 Task: Check the sale-to-list ratio of tub shower in the last 1 year.
Action: Mouse moved to (1105, 254)
Screenshot: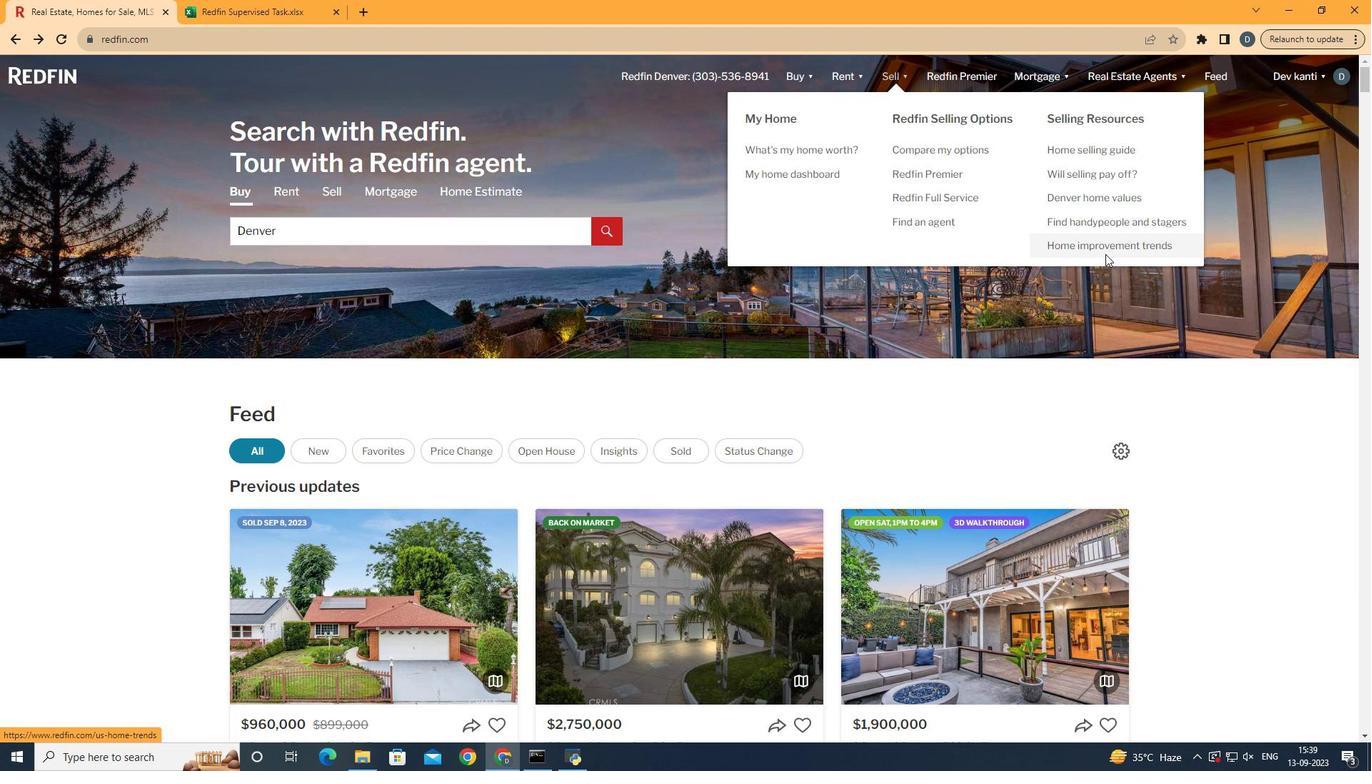 
Action: Mouse pressed left at (1105, 254)
Screenshot: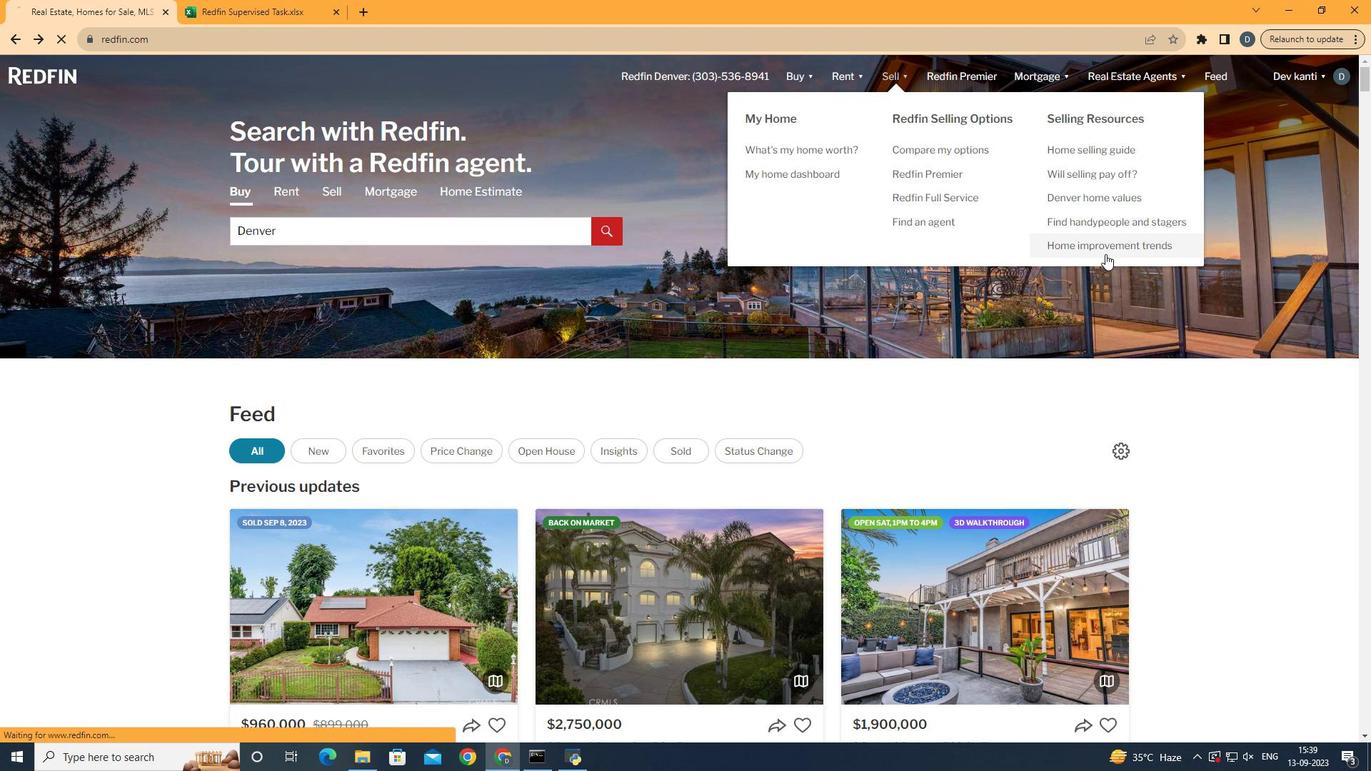 
Action: Mouse moved to (349, 275)
Screenshot: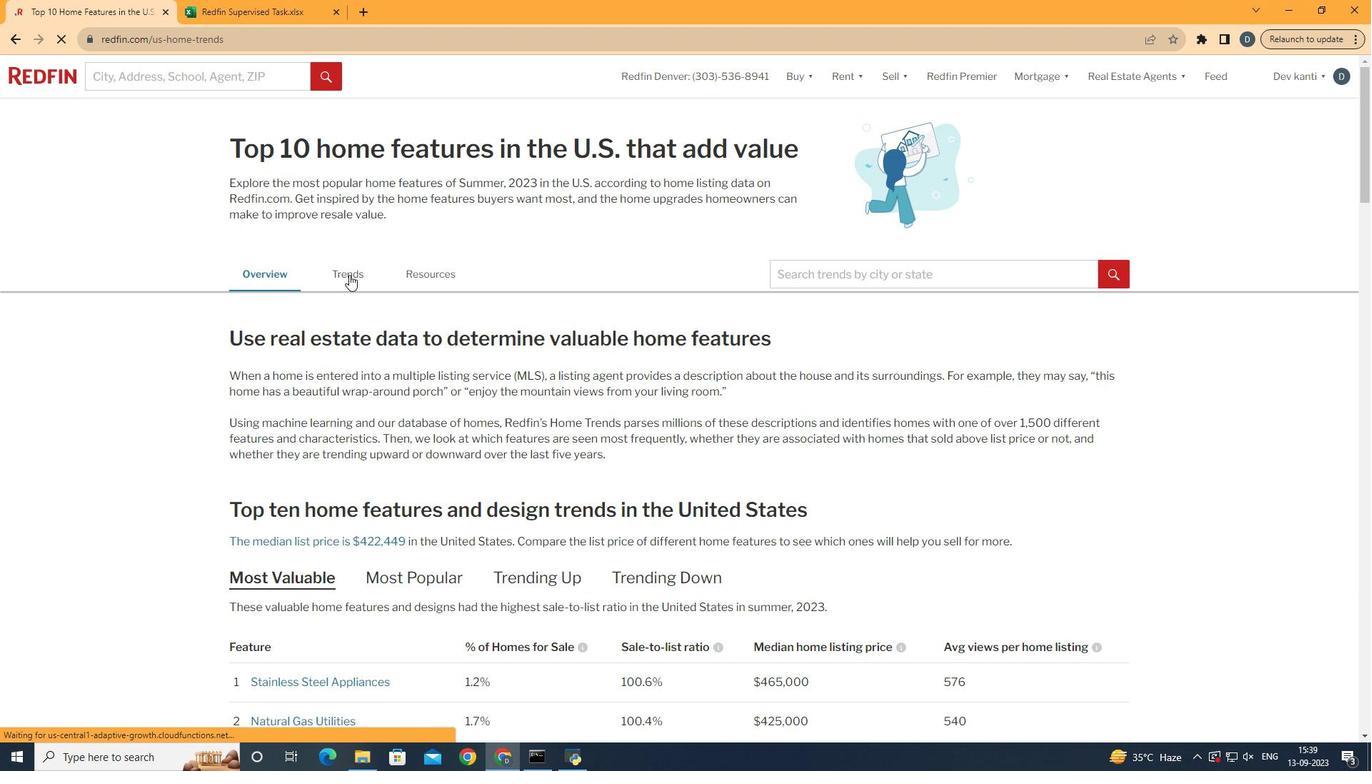 
Action: Mouse pressed left at (349, 275)
Screenshot: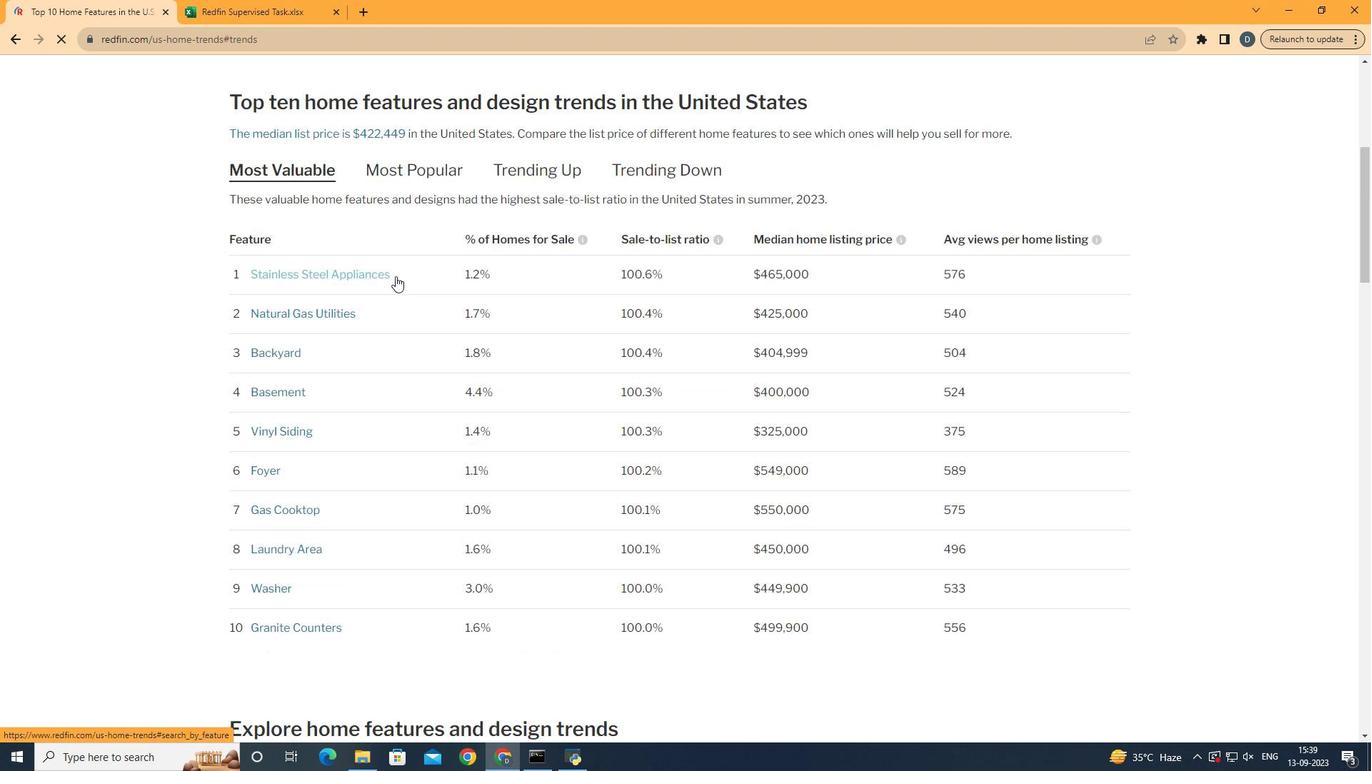 
Action: Mouse moved to (728, 323)
Screenshot: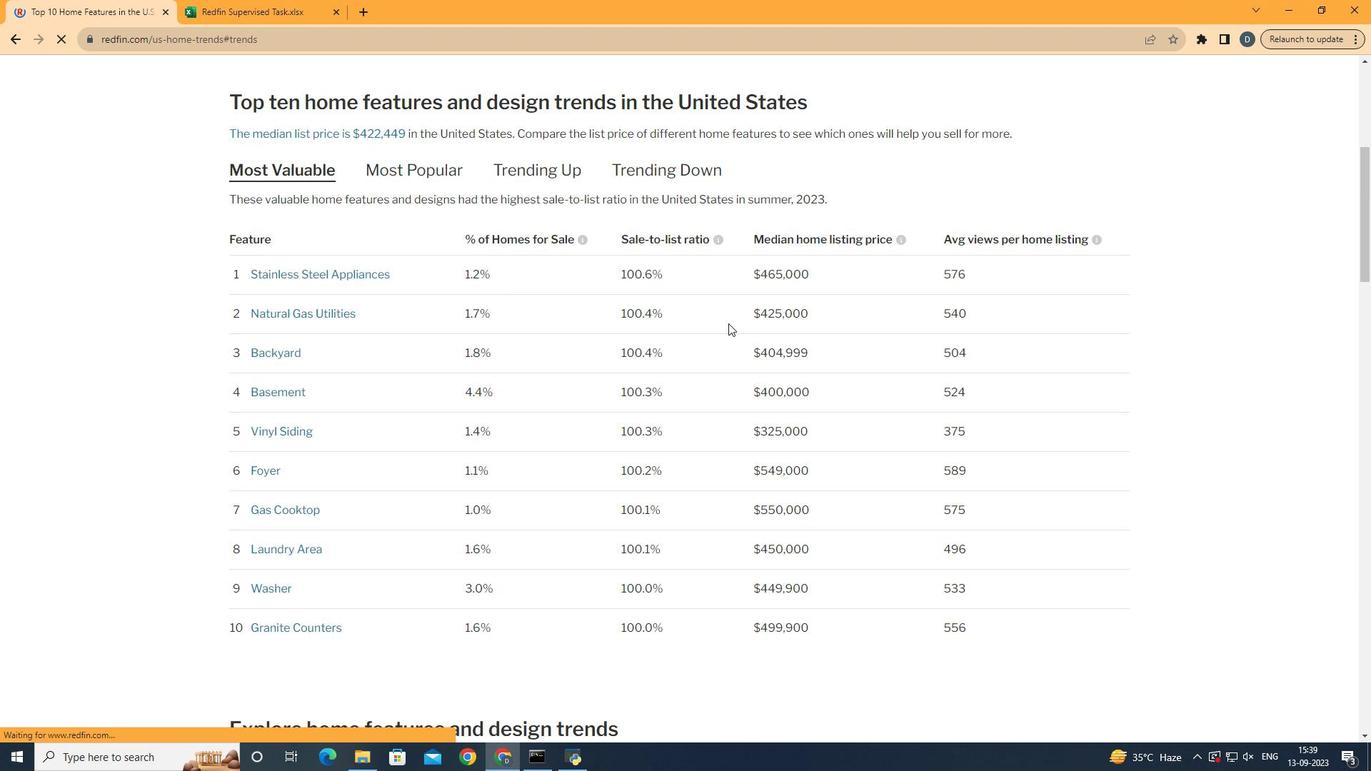 
Action: Mouse scrolled (728, 322) with delta (0, 0)
Screenshot: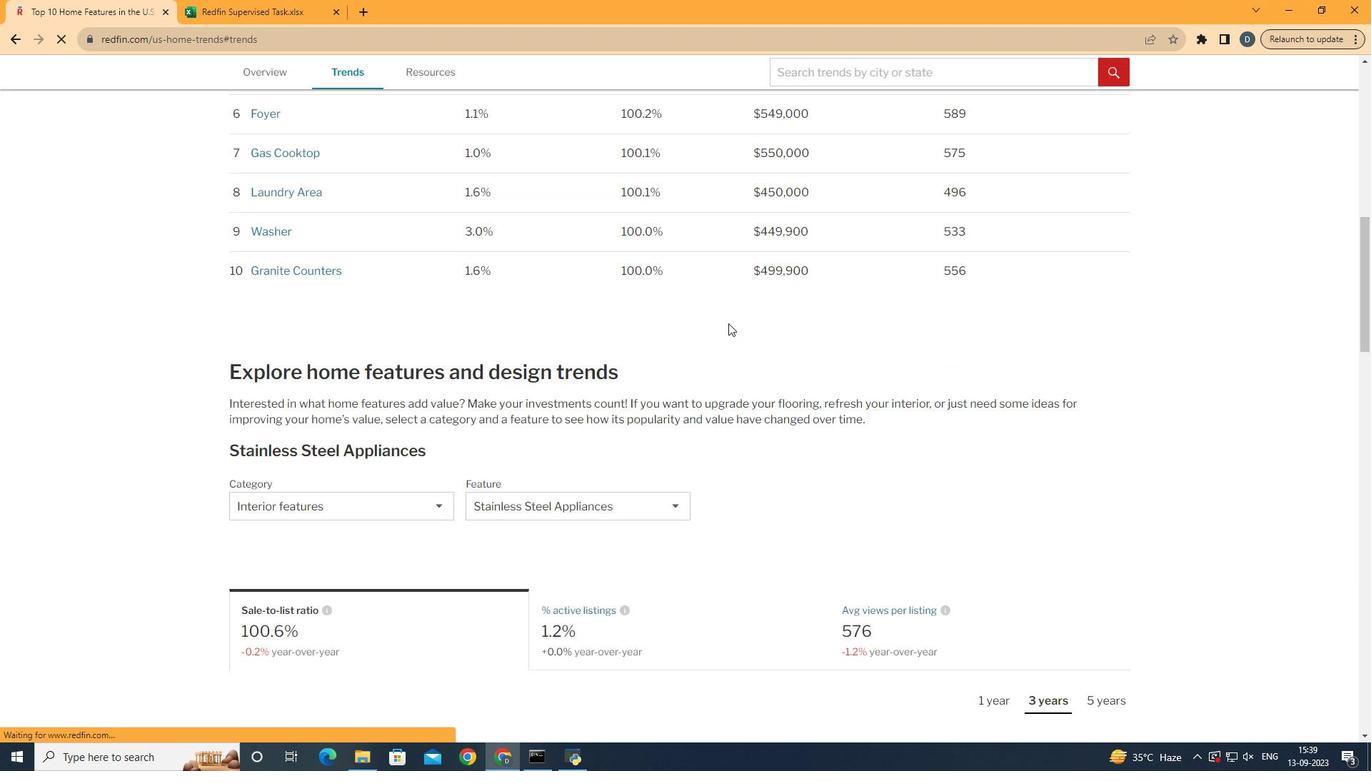
Action: Mouse scrolled (728, 322) with delta (0, 0)
Screenshot: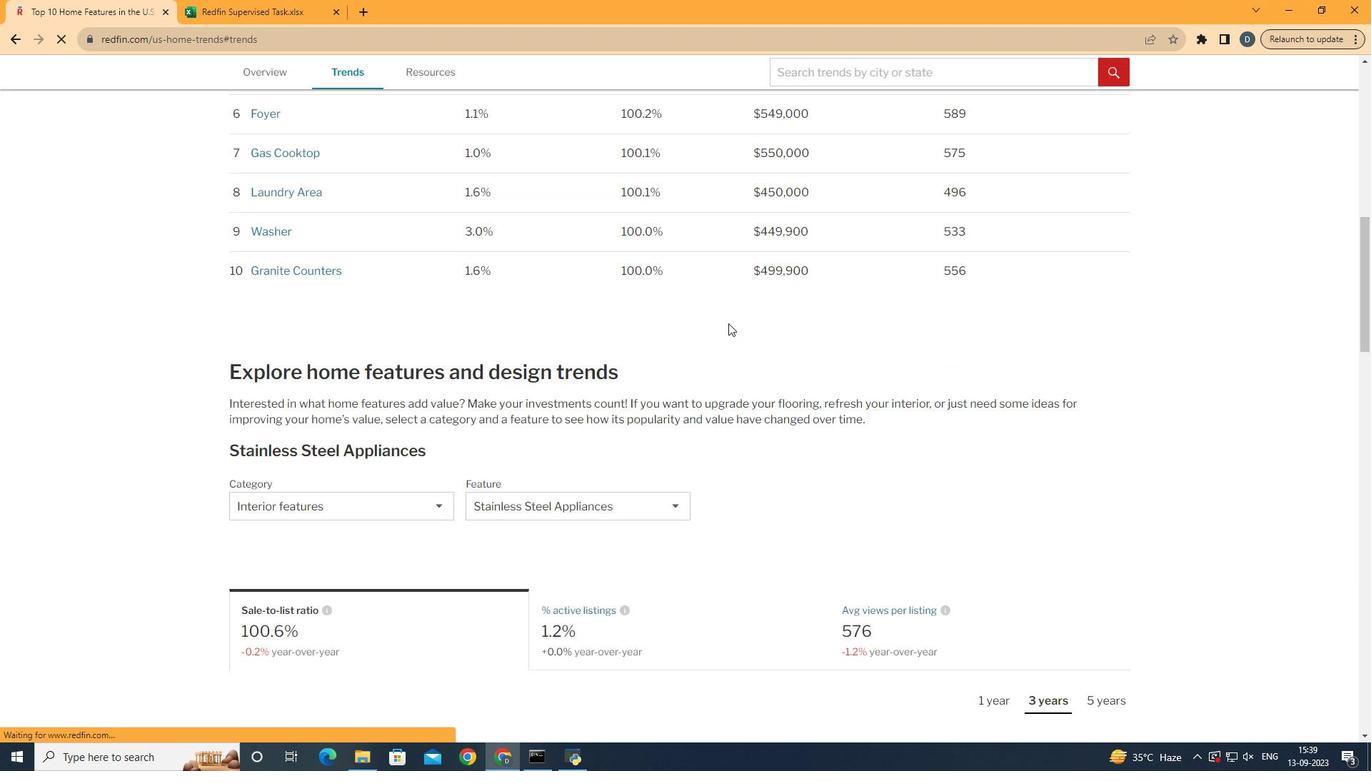 
Action: Mouse scrolled (728, 322) with delta (0, 0)
Screenshot: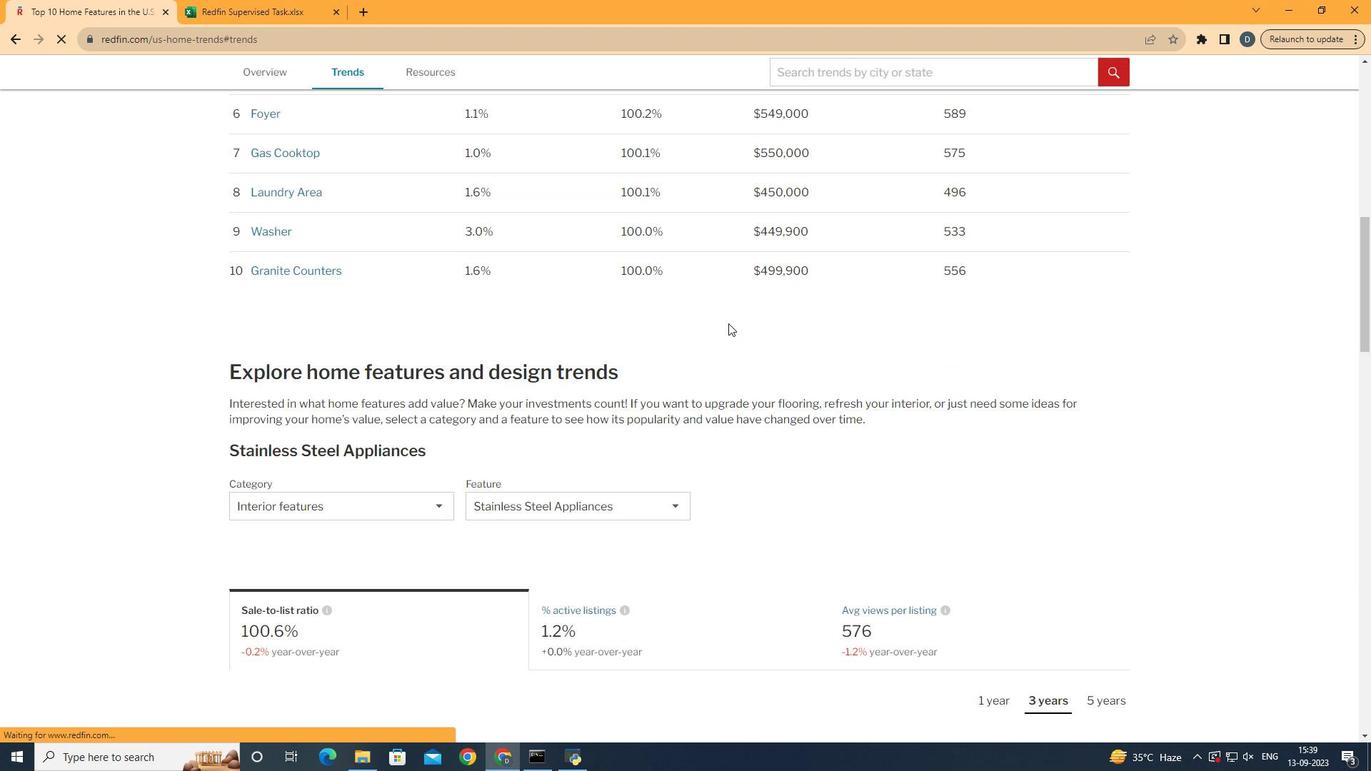 
Action: Mouse scrolled (728, 322) with delta (0, 0)
Screenshot: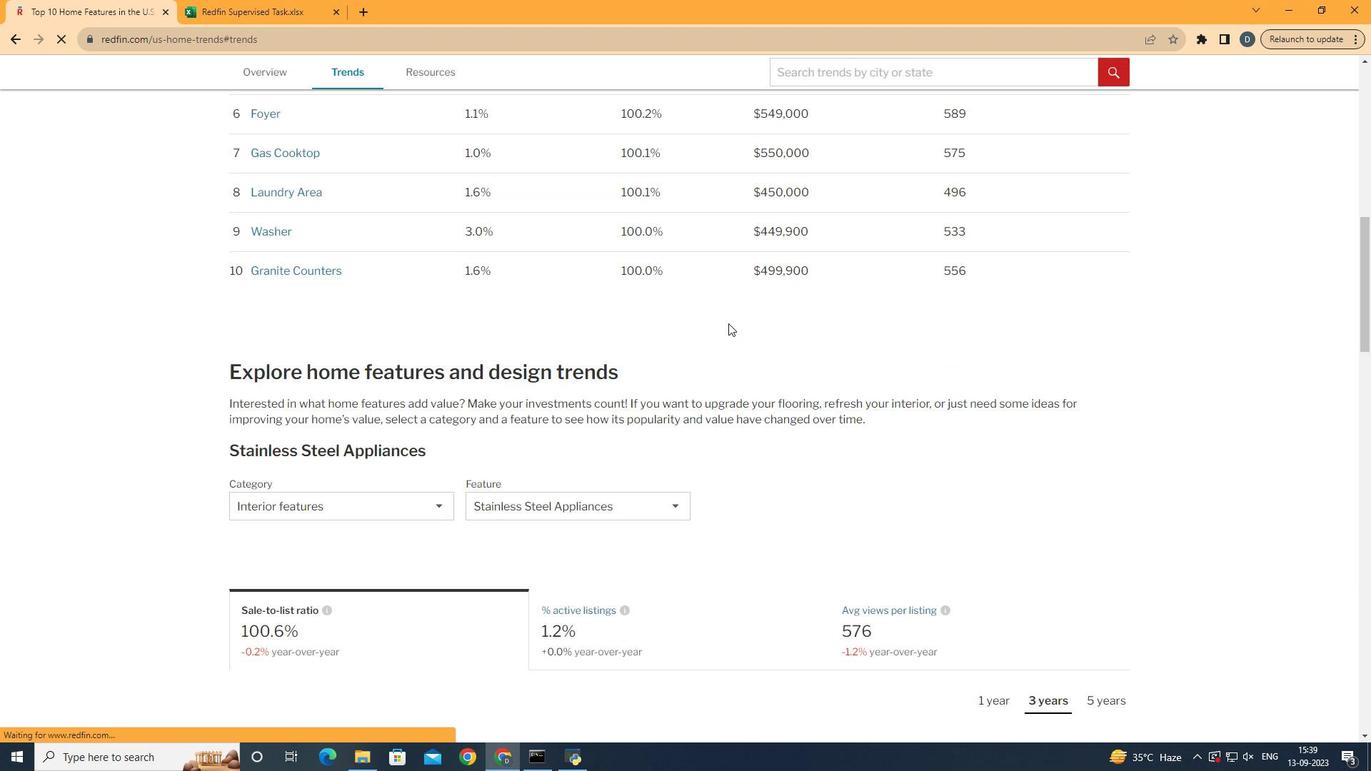 
Action: Mouse scrolled (728, 322) with delta (0, 0)
Screenshot: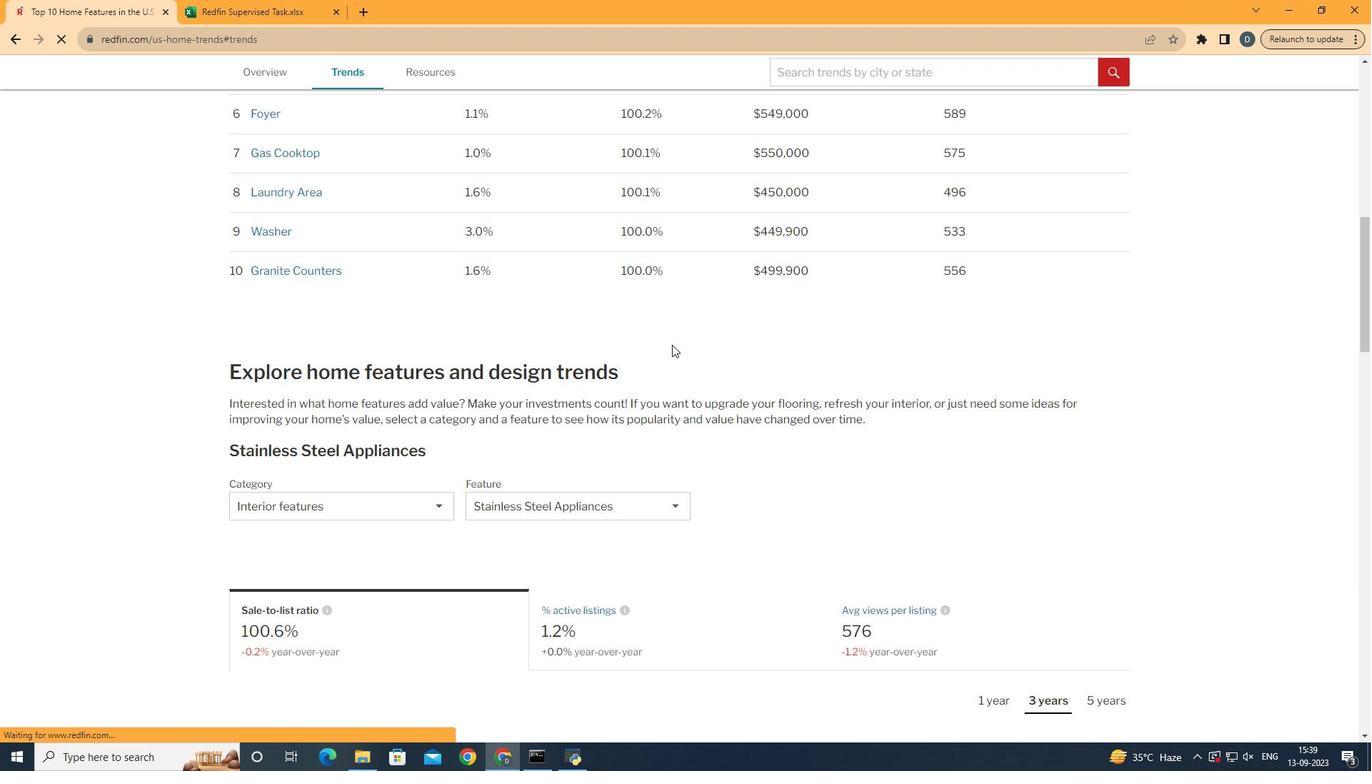
Action: Mouse moved to (605, 360)
Screenshot: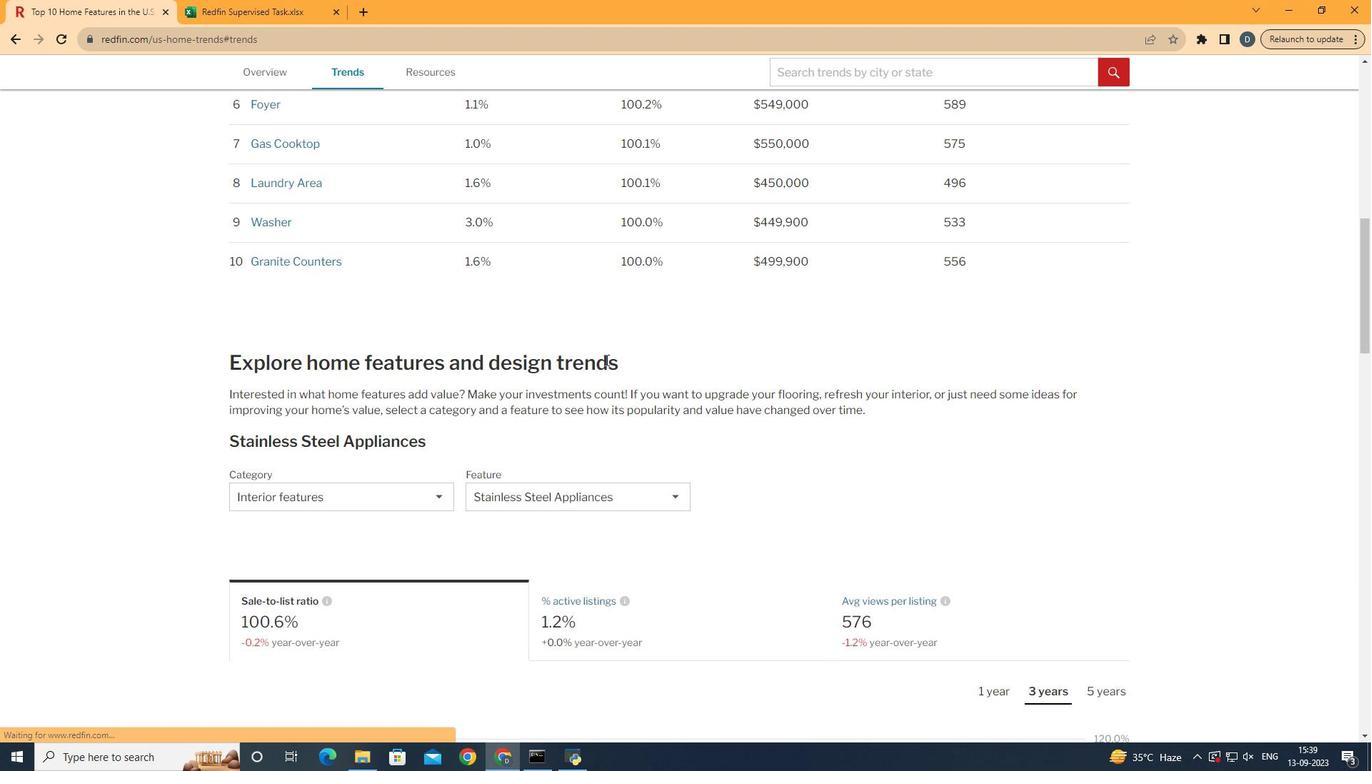 
Action: Mouse scrolled (605, 359) with delta (0, 0)
Screenshot: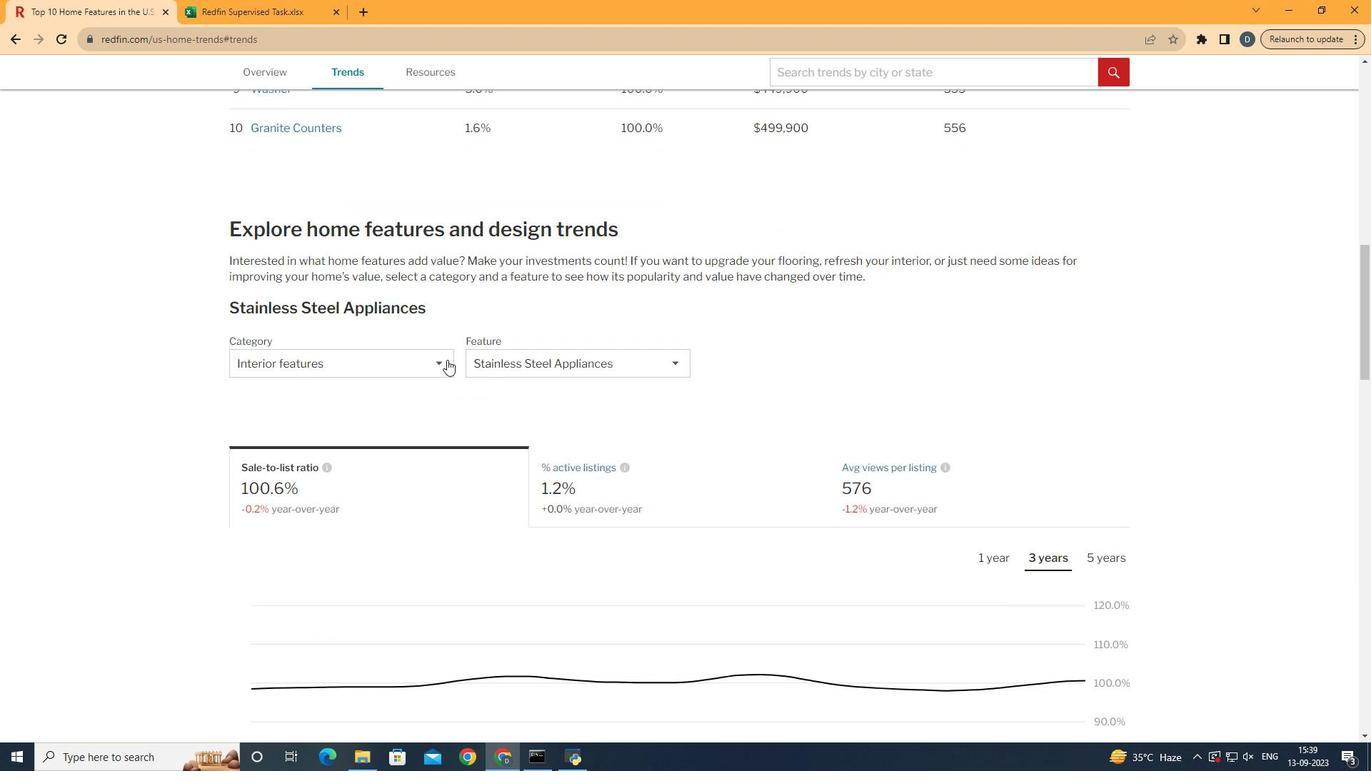 
Action: Mouse scrolled (605, 359) with delta (0, 0)
Screenshot: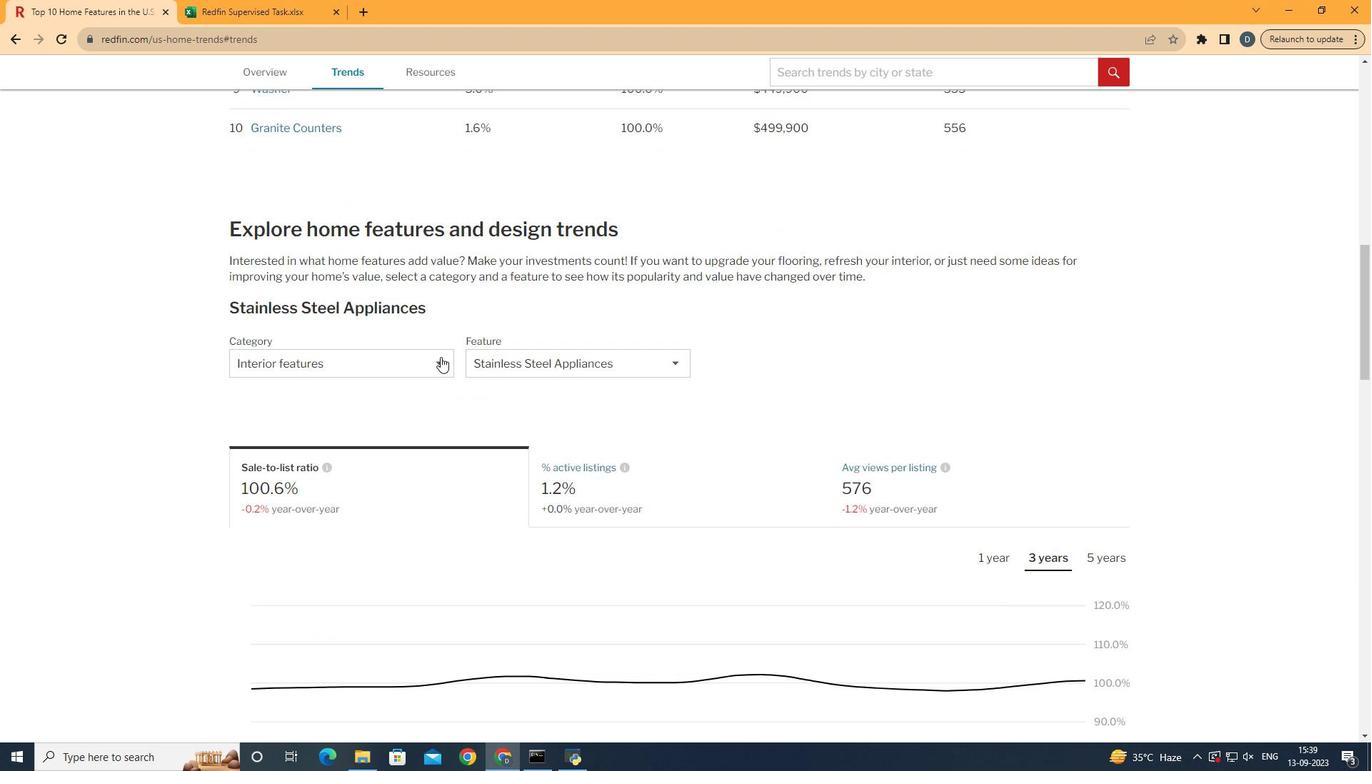
Action: Mouse moved to (352, 350)
Screenshot: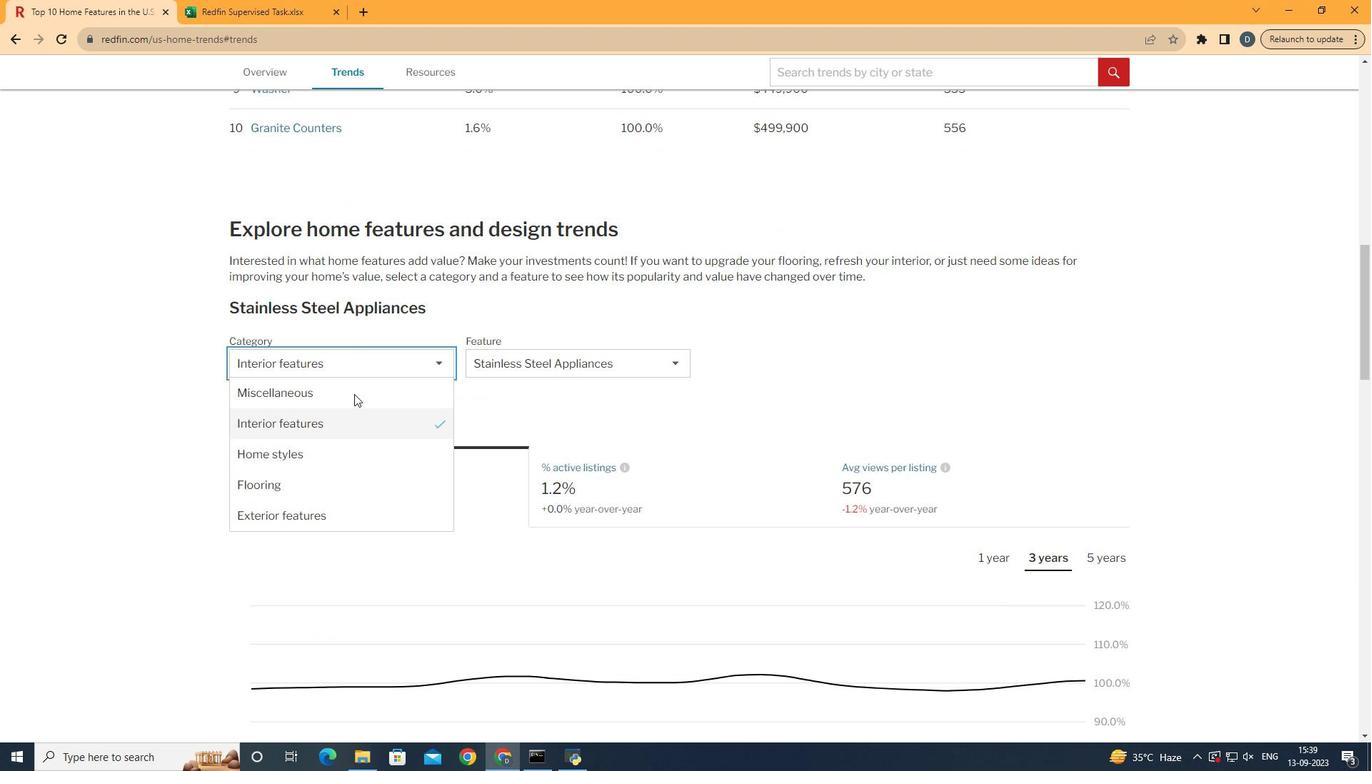 
Action: Mouse pressed left at (352, 350)
Screenshot: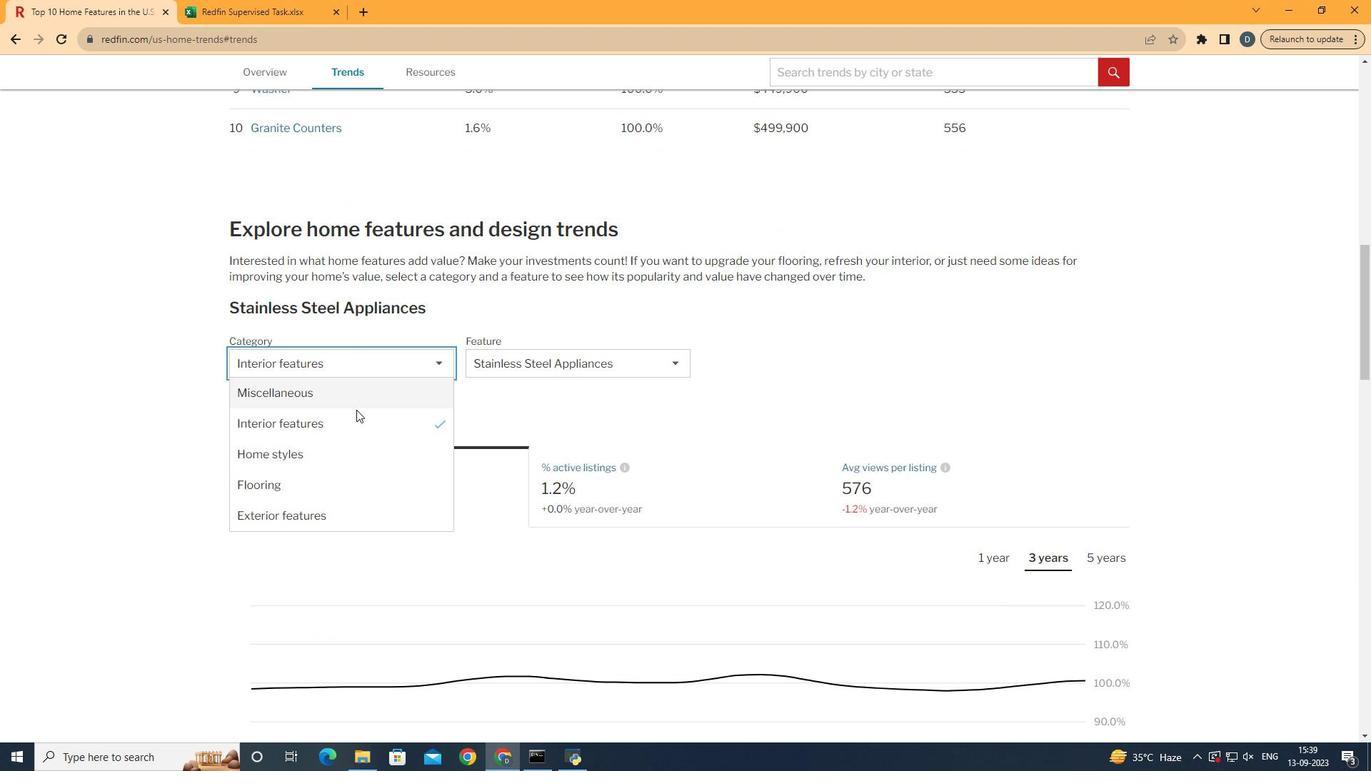 
Action: Mouse moved to (357, 424)
Screenshot: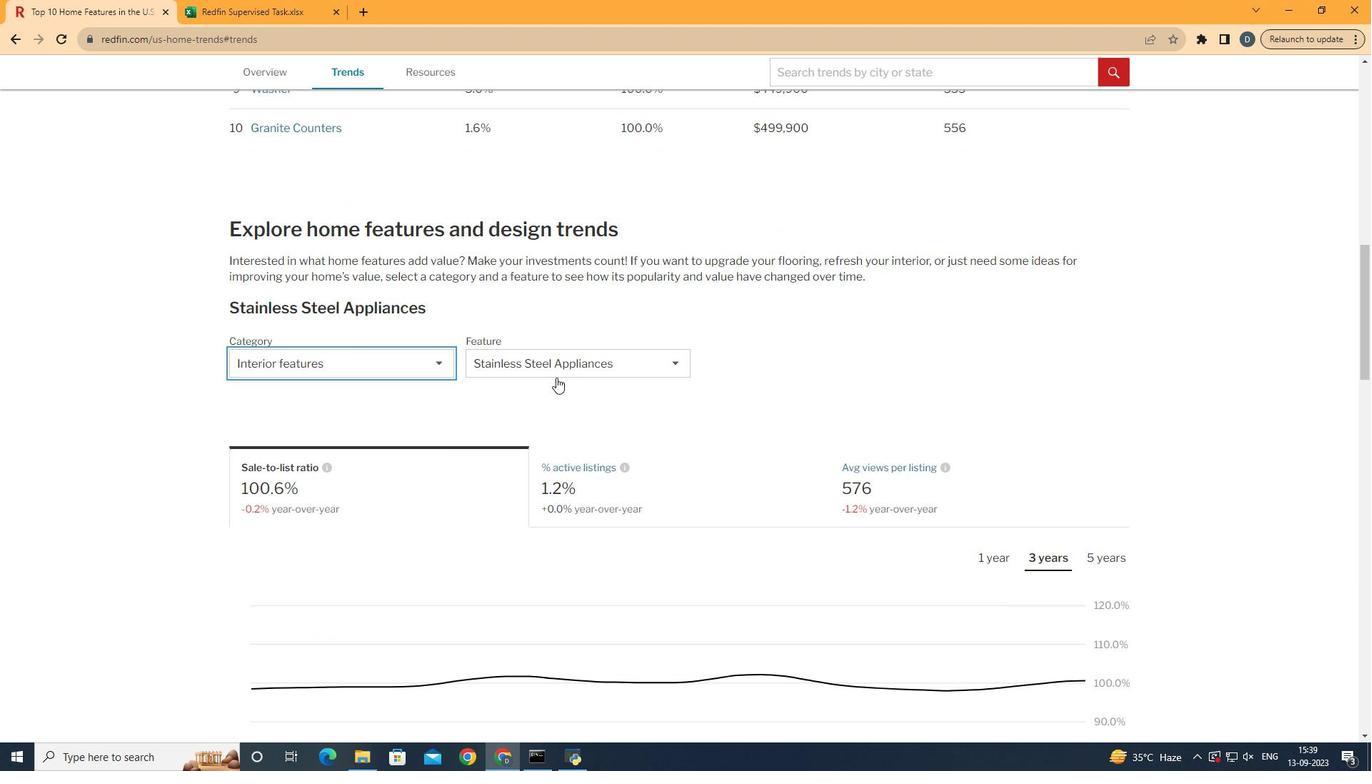 
Action: Mouse pressed left at (357, 424)
Screenshot: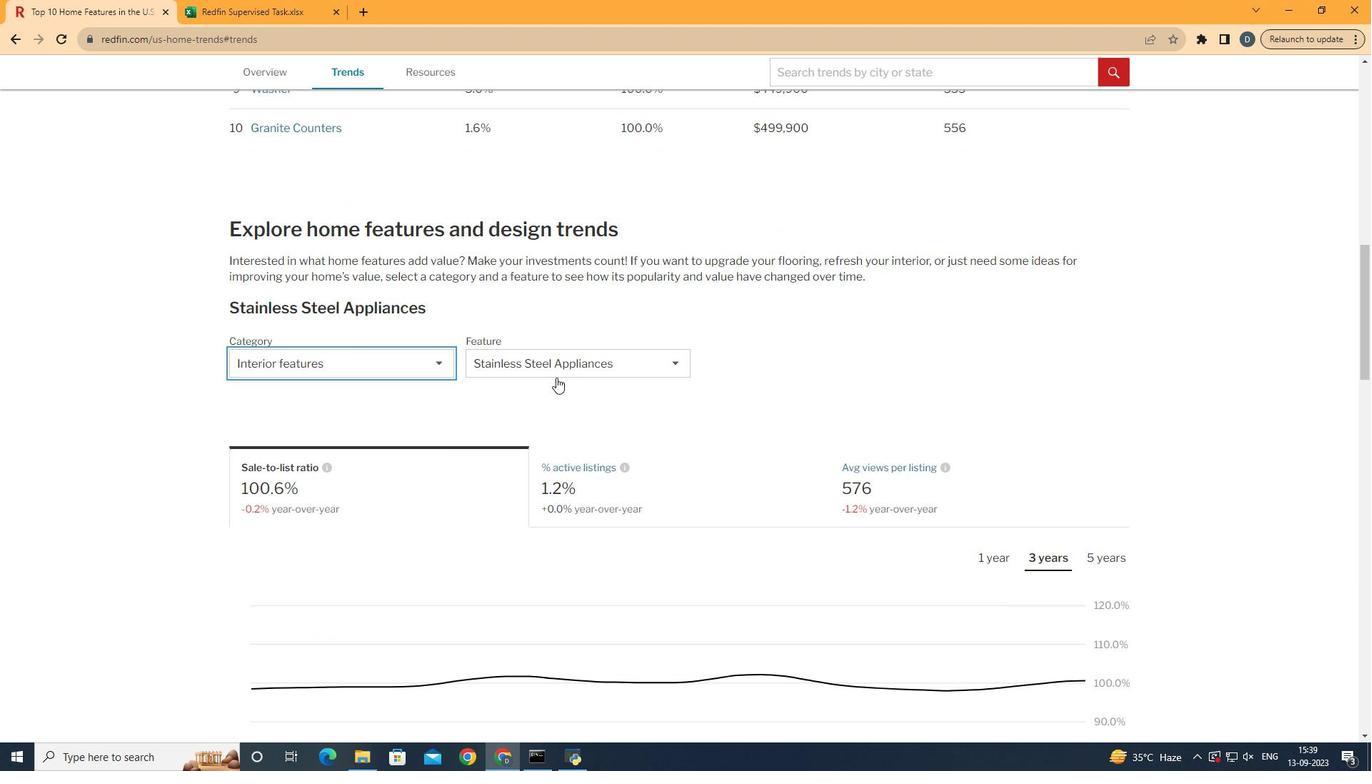 
Action: Mouse moved to (560, 369)
Screenshot: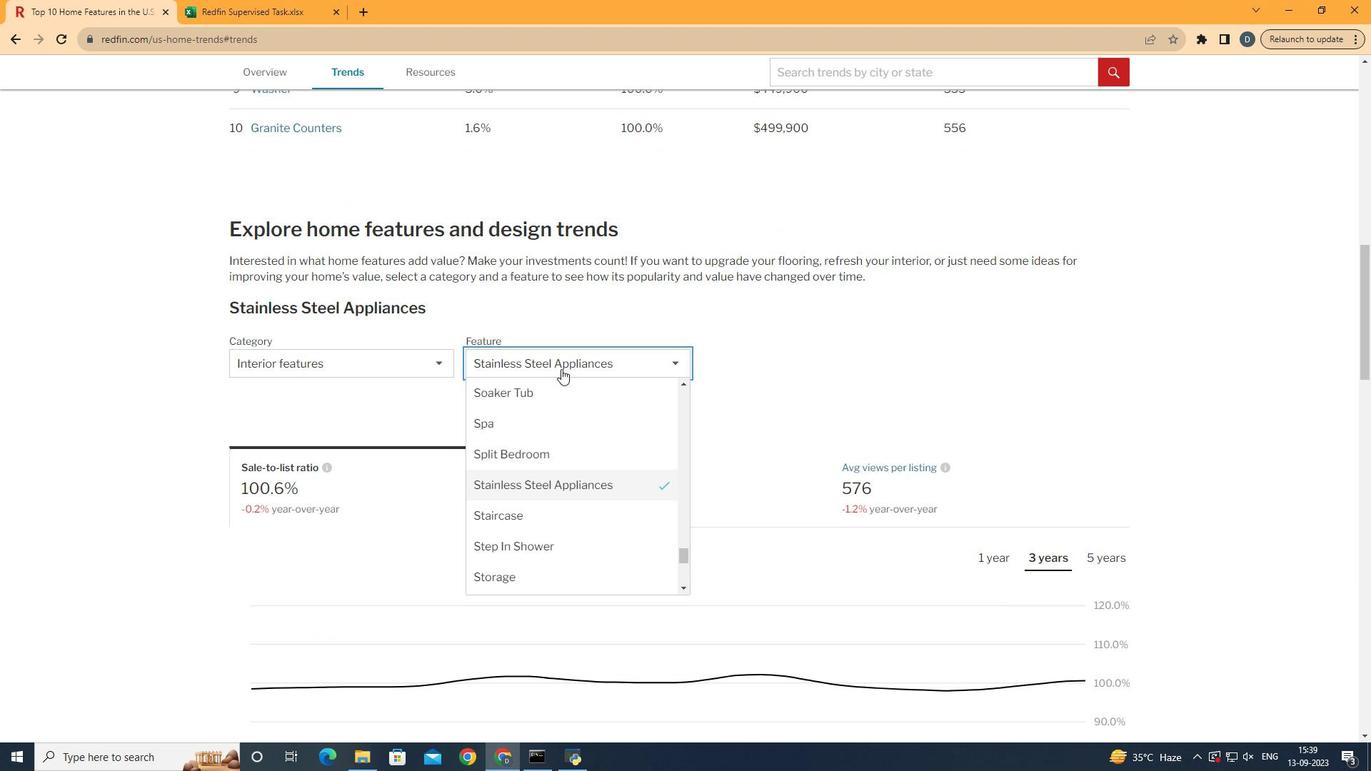 
Action: Mouse pressed left at (560, 369)
Screenshot: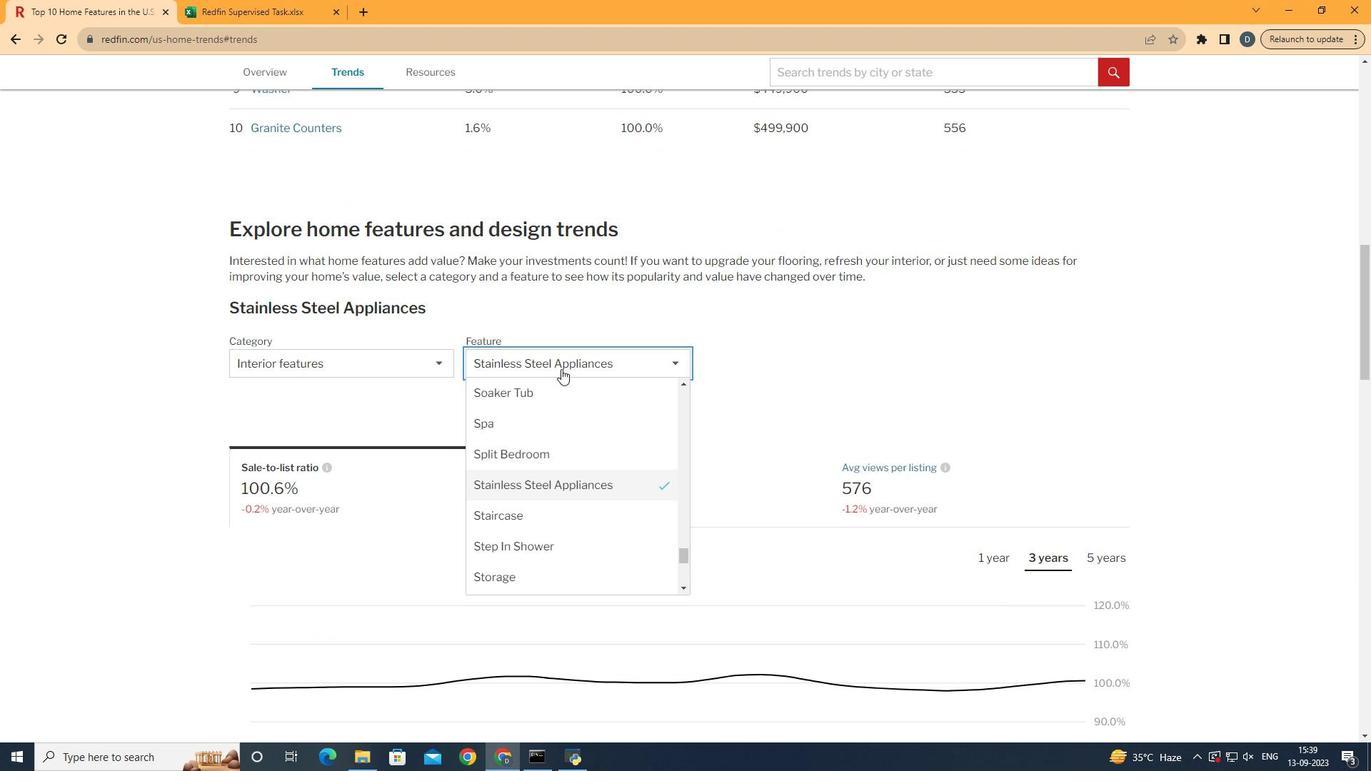 
Action: Mouse moved to (584, 512)
Screenshot: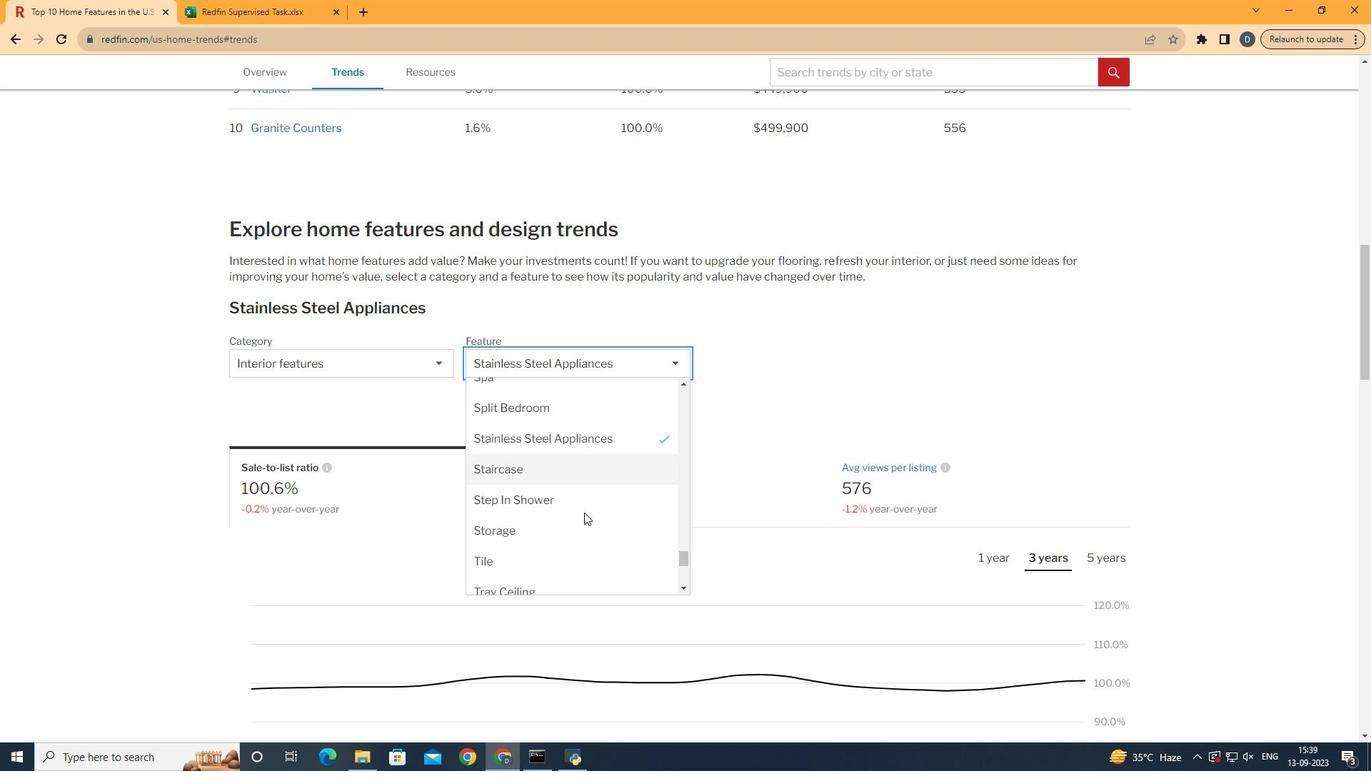 
Action: Mouse scrolled (584, 512) with delta (0, 0)
Screenshot: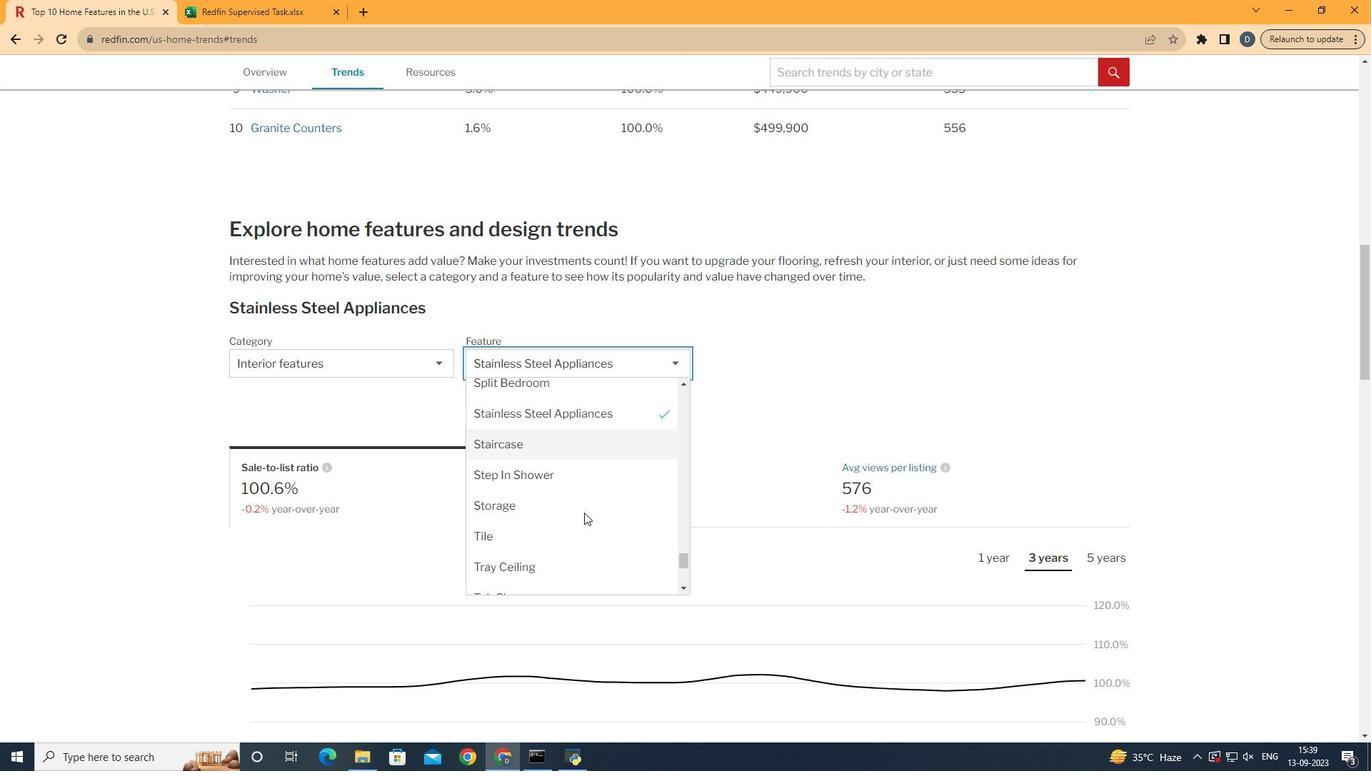 
Action: Mouse moved to (572, 536)
Screenshot: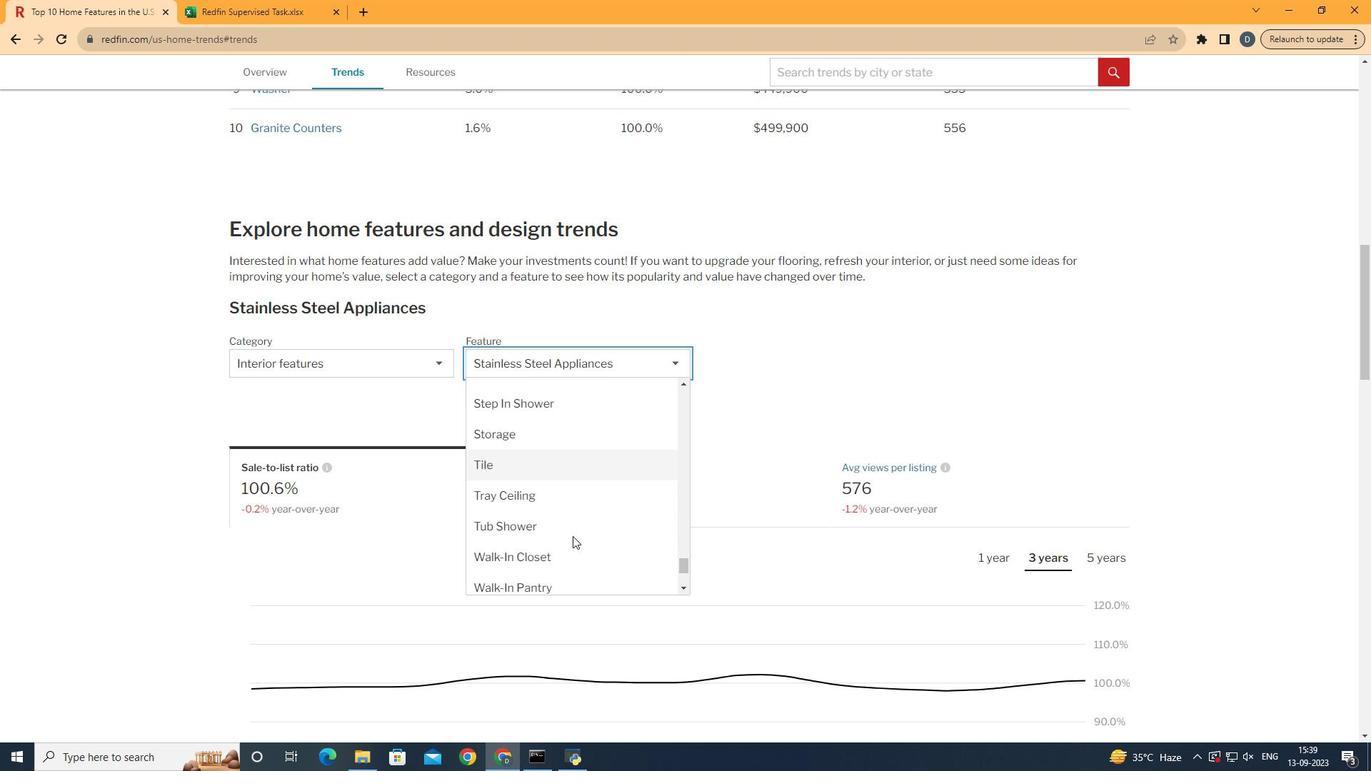 
Action: Mouse scrolled (572, 535) with delta (0, 0)
Screenshot: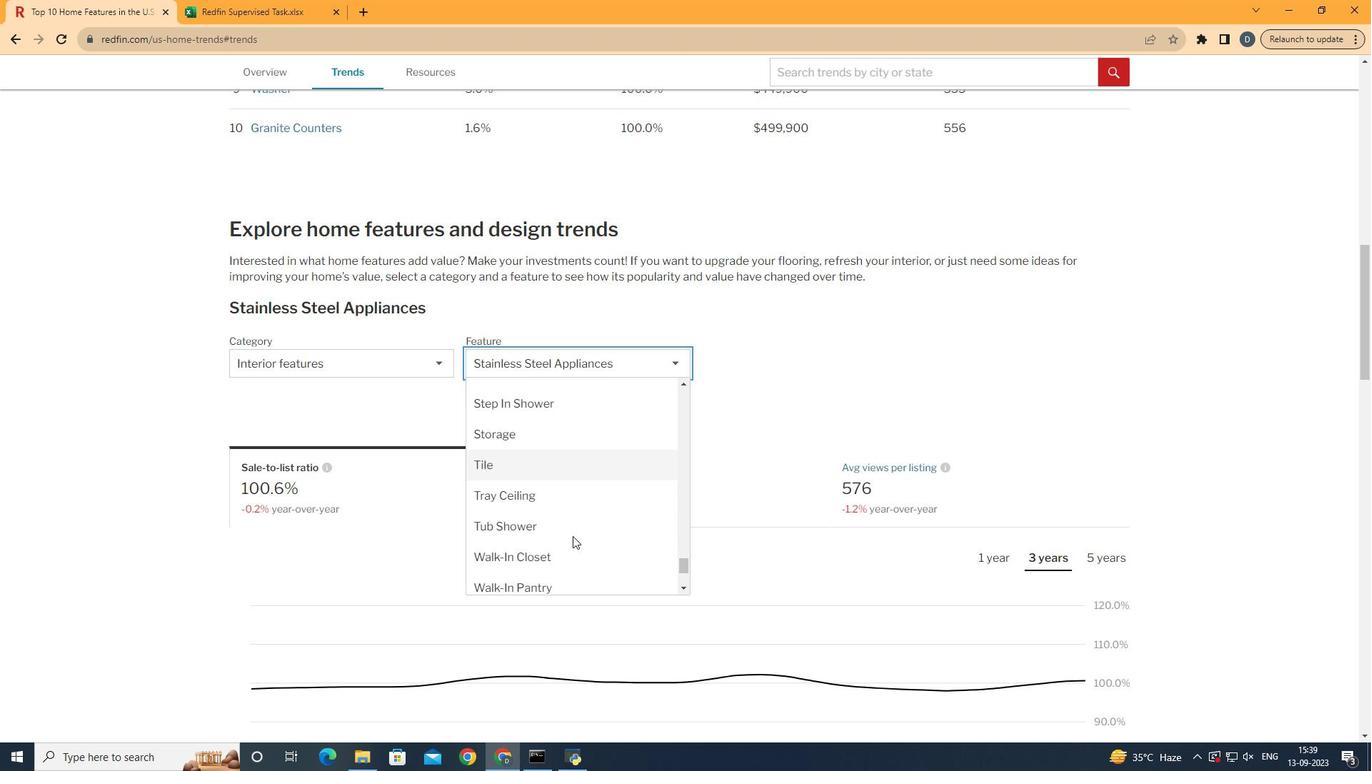 
Action: Mouse moved to (572, 527)
Screenshot: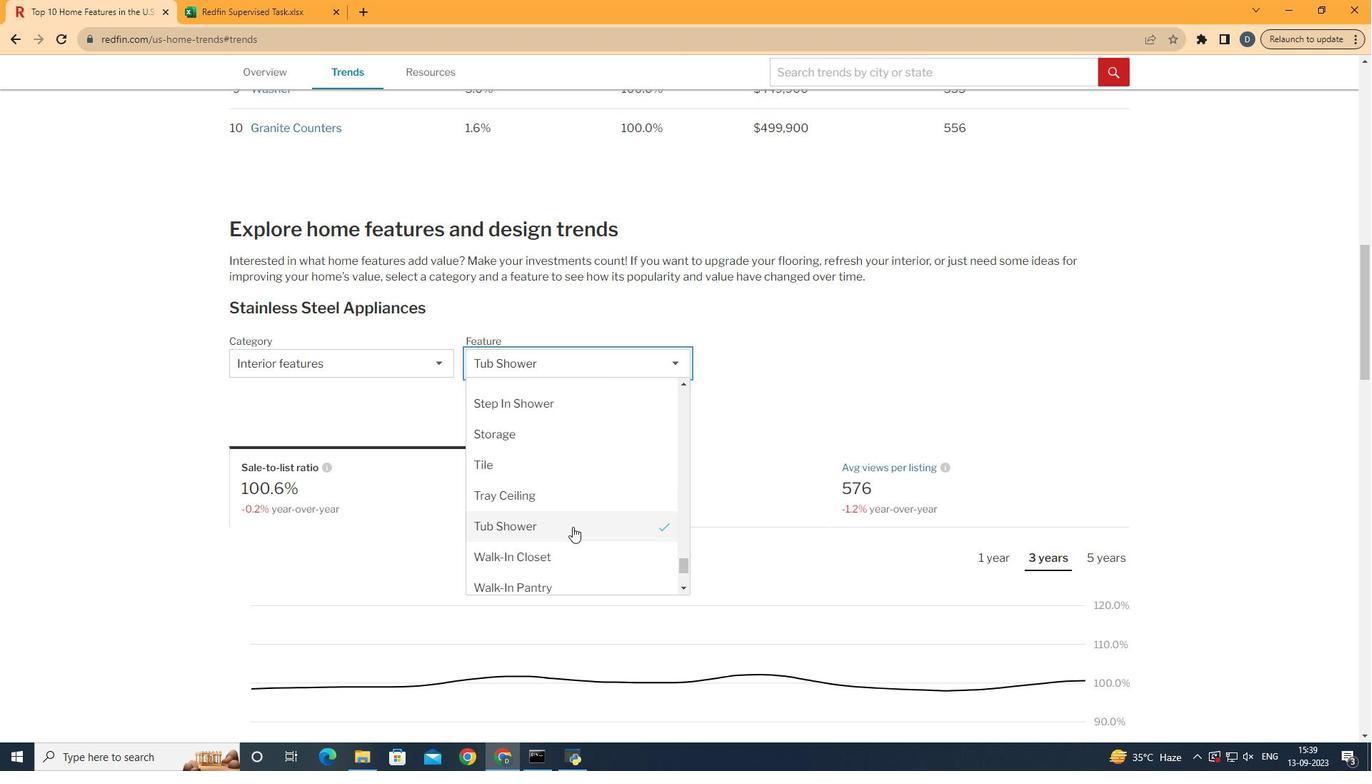 
Action: Mouse pressed left at (572, 527)
Screenshot: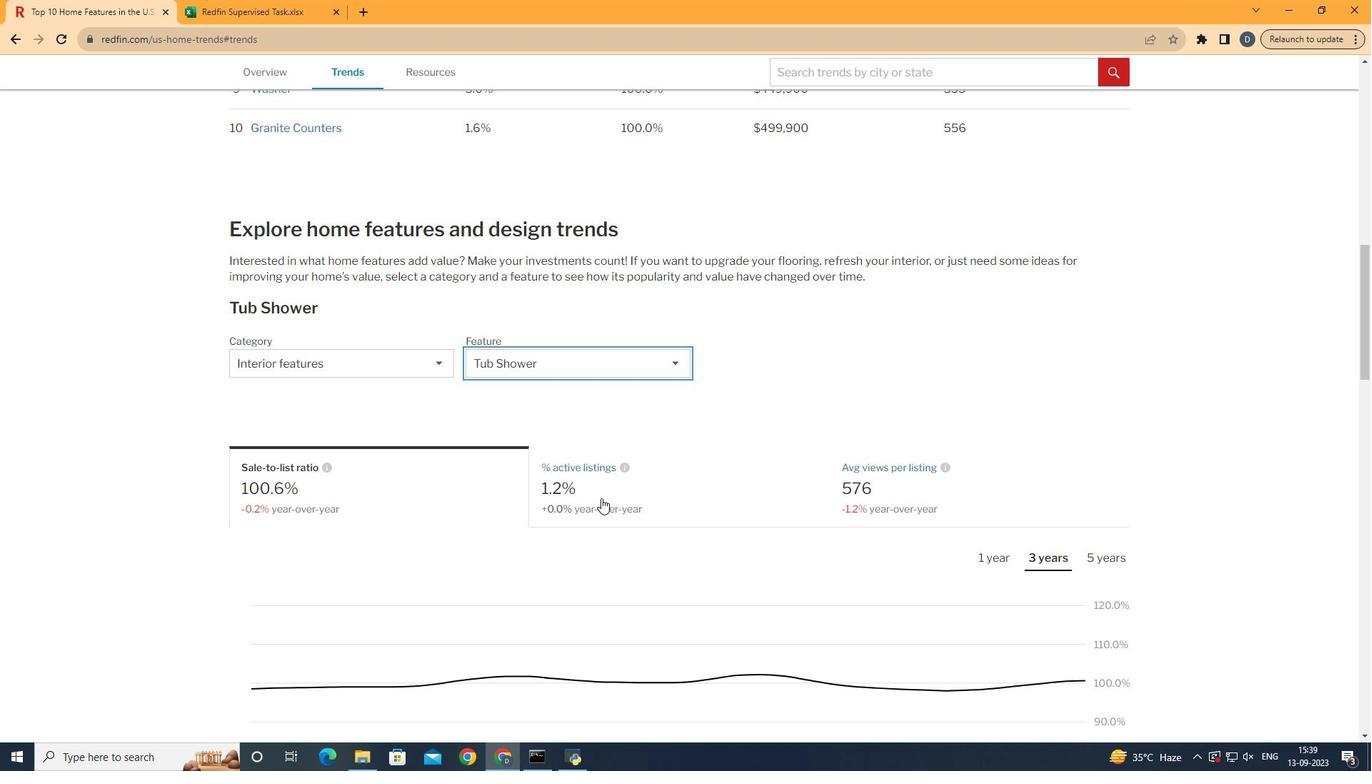 
Action: Mouse moved to (731, 395)
Screenshot: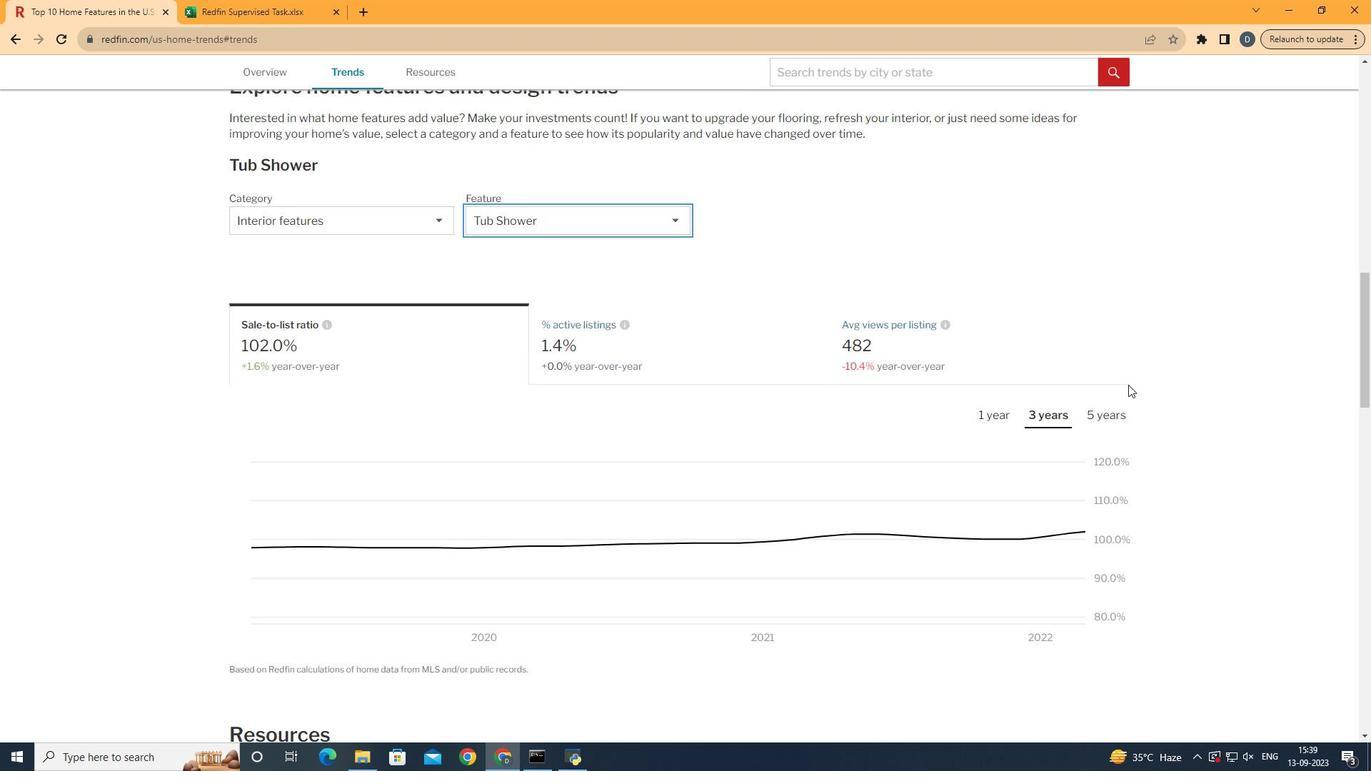 
Action: Mouse scrolled (731, 394) with delta (0, 0)
Screenshot: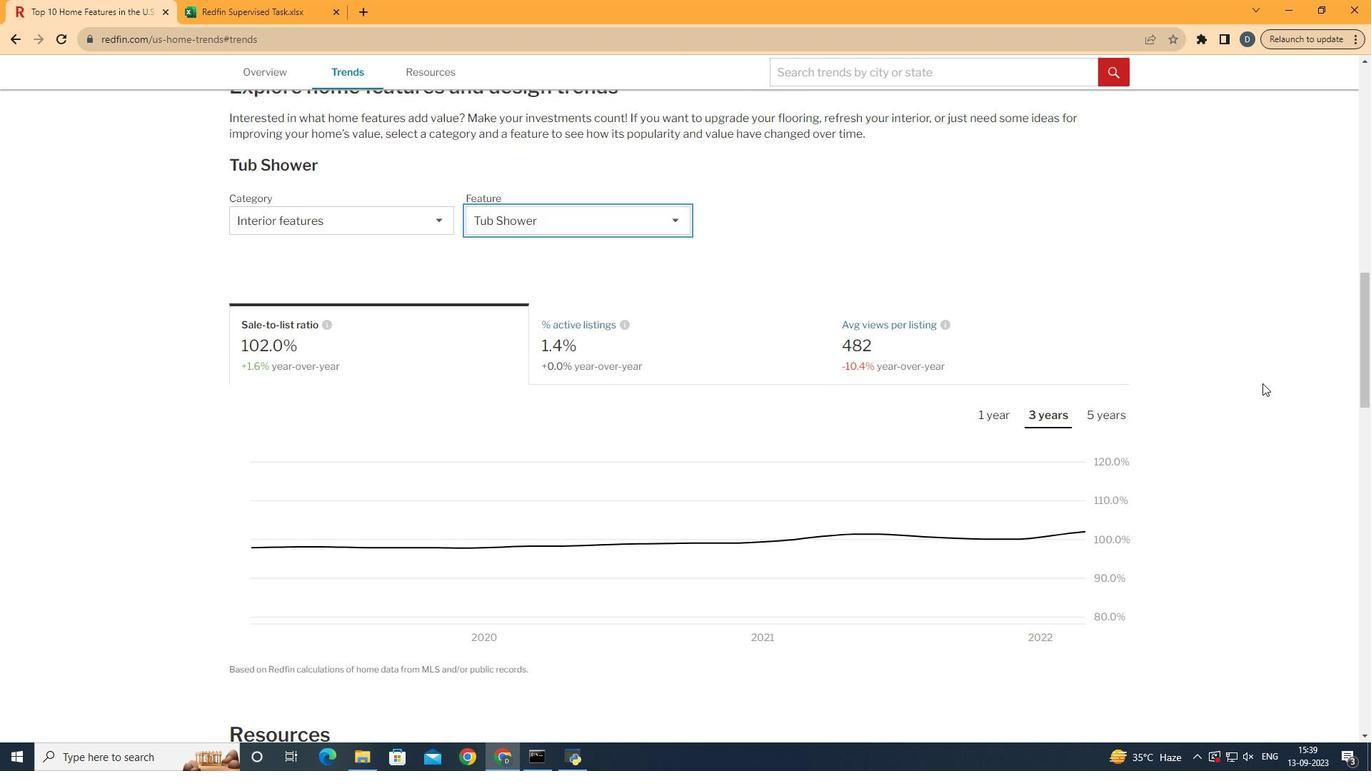 
Action: Mouse scrolled (731, 394) with delta (0, 0)
Screenshot: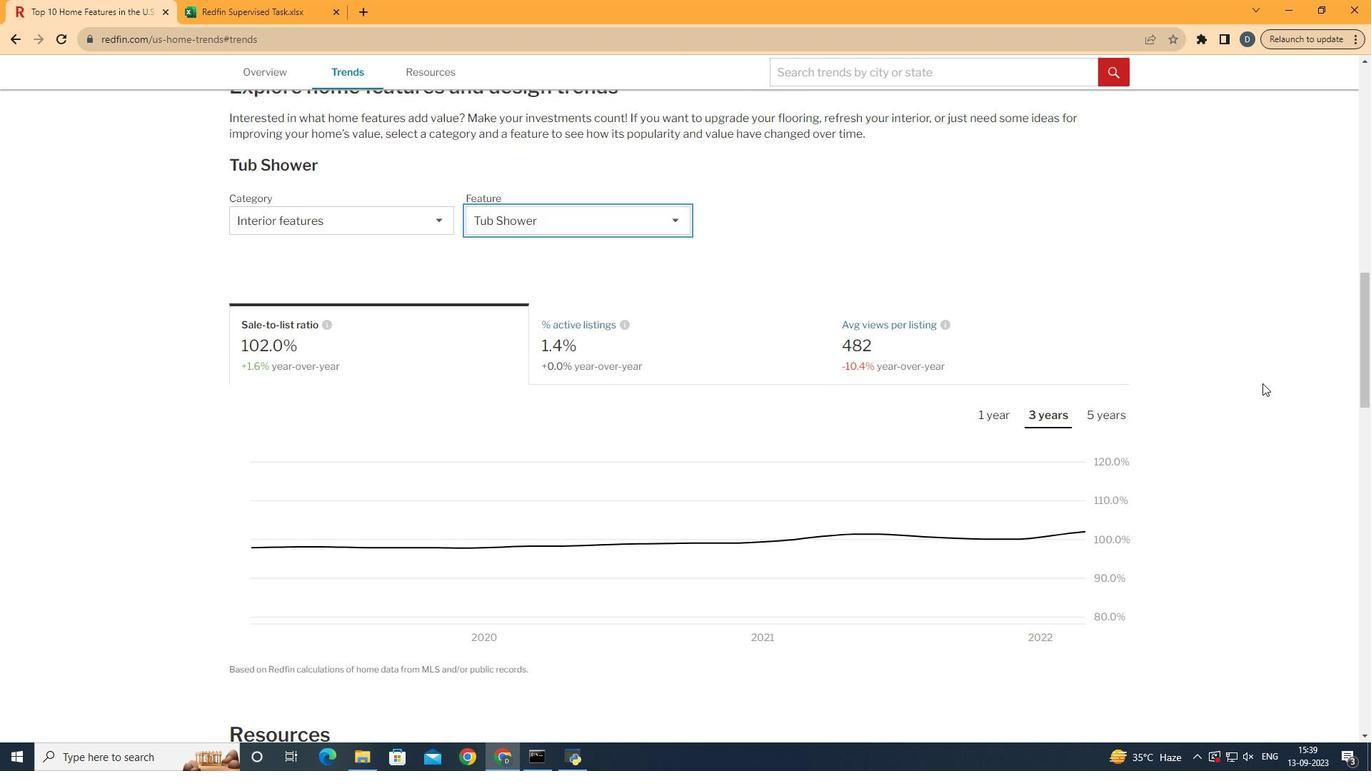 
Action: Mouse moved to (995, 419)
Screenshot: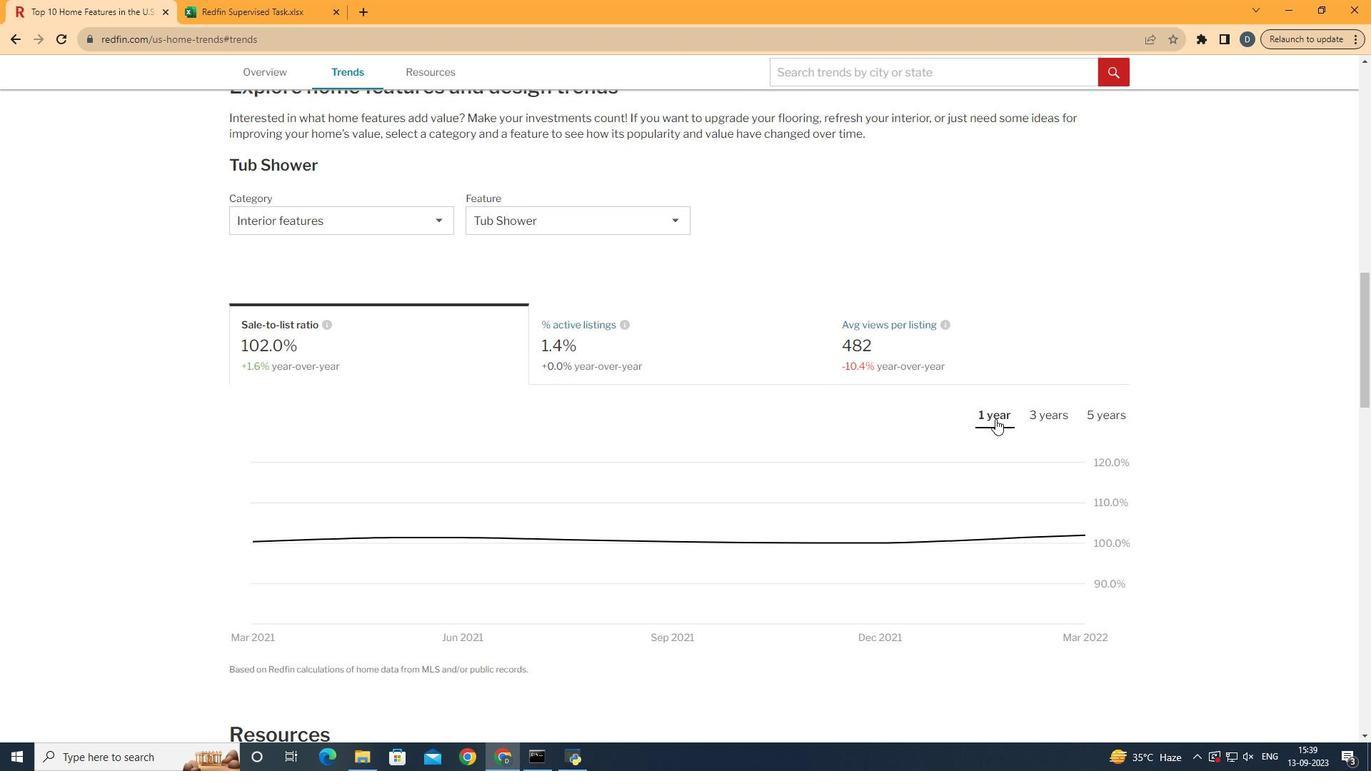 
Action: Mouse pressed left at (995, 419)
Screenshot: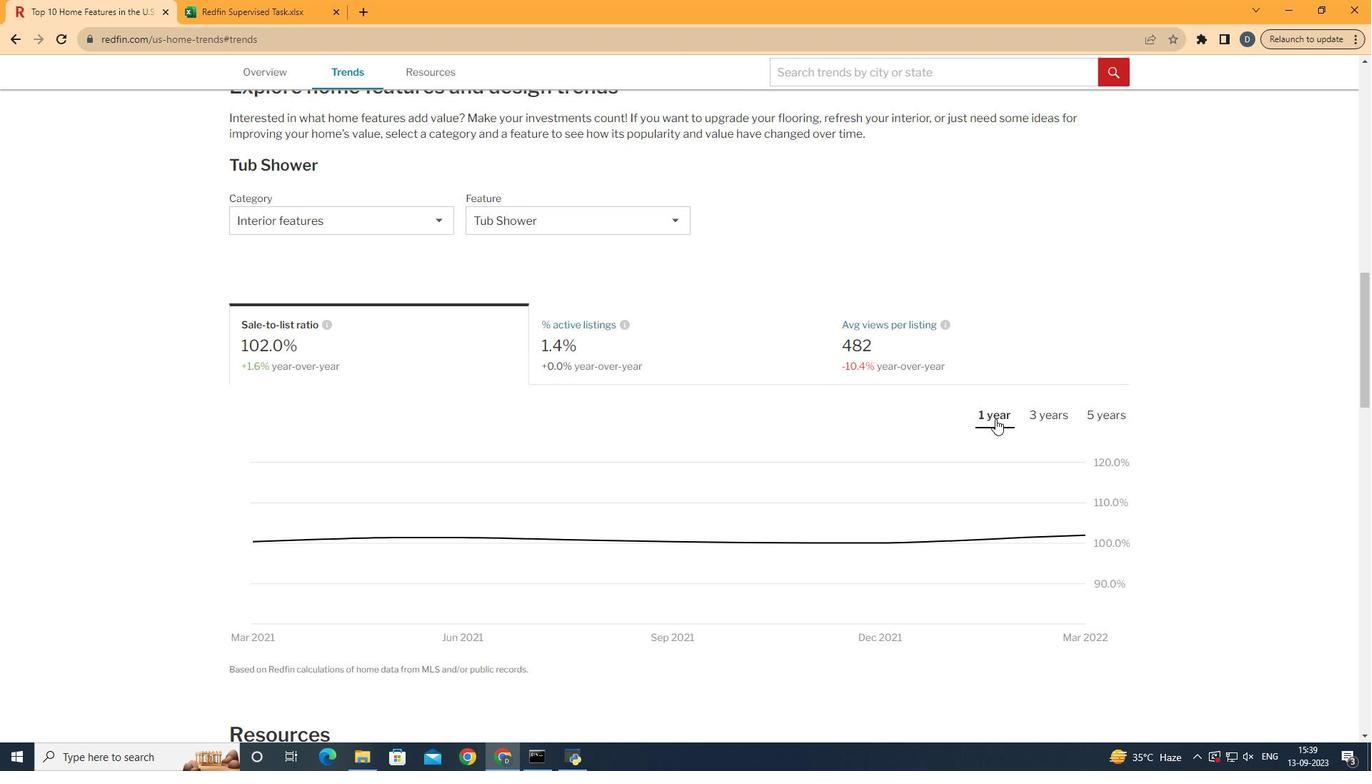 
Action: Mouse moved to (992, 421)
Screenshot: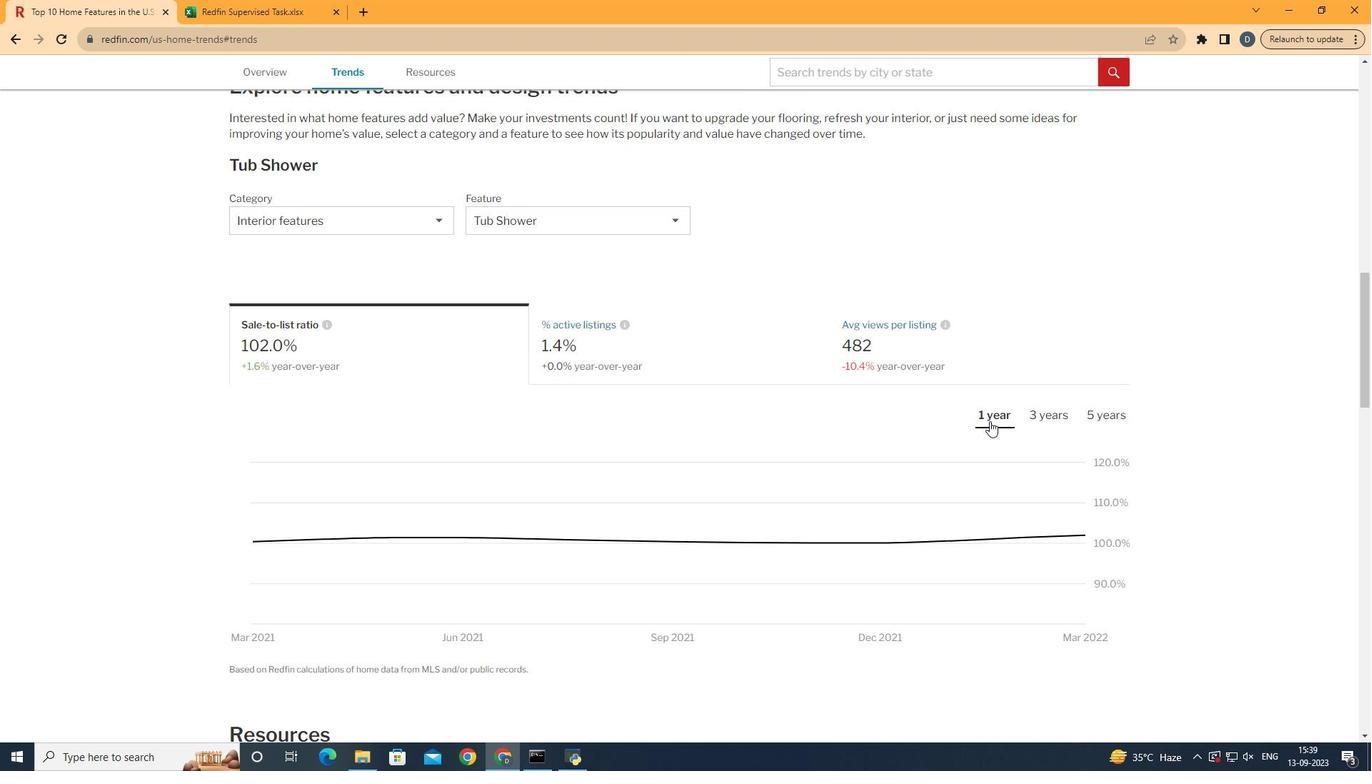
